 Task: Create a rule from the Routing list, Task moved to a section -> Set Priority in the project BeaconTech , set the section as Done clear the priority
Action: Mouse moved to (664, 265)
Screenshot: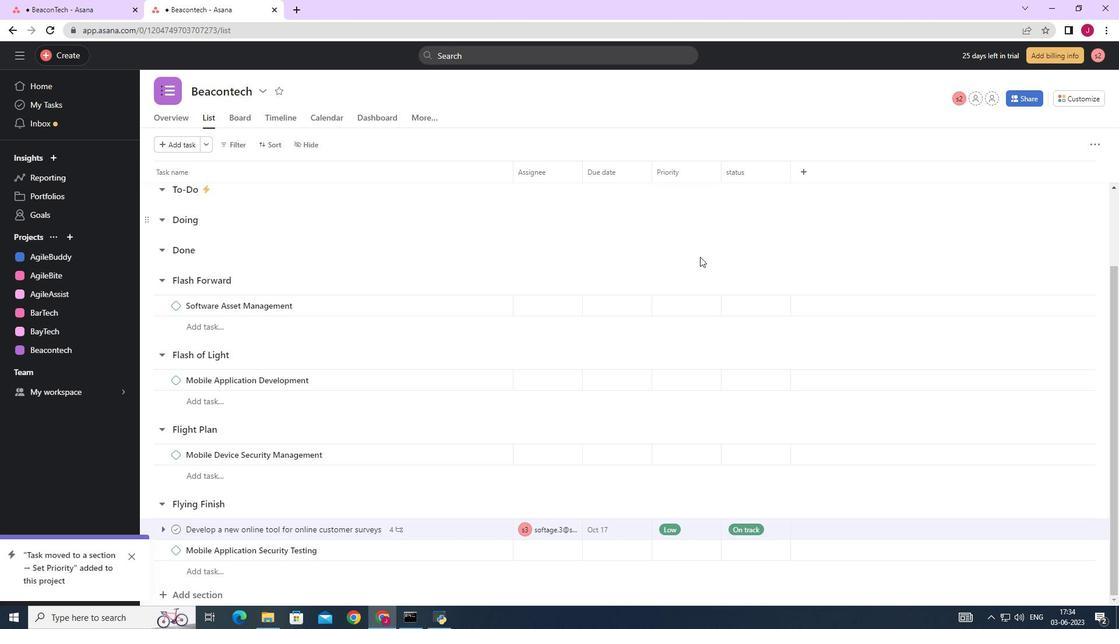 
Action: Mouse scrolled (664, 265) with delta (0, 0)
Screenshot: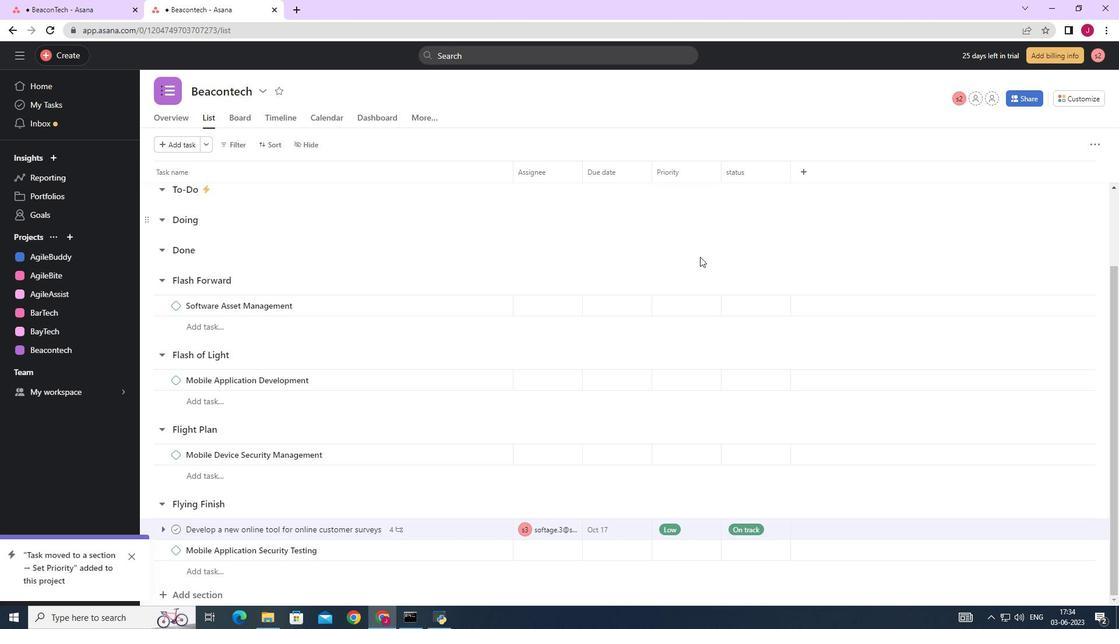 
Action: Mouse moved to (658, 265)
Screenshot: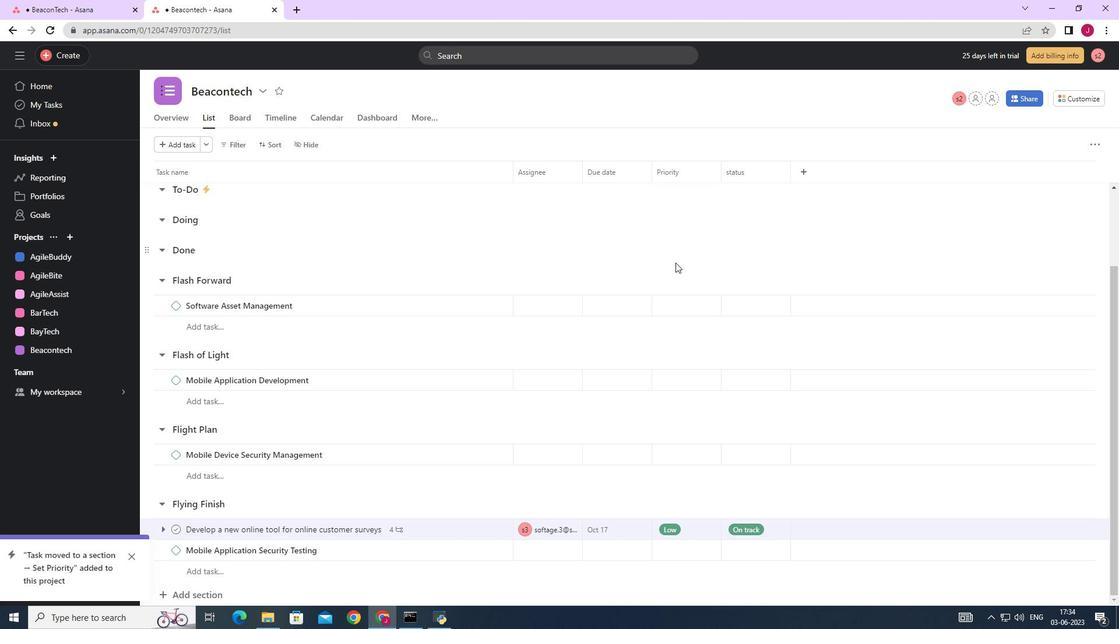 
Action: Mouse scrolled (662, 265) with delta (0, 0)
Screenshot: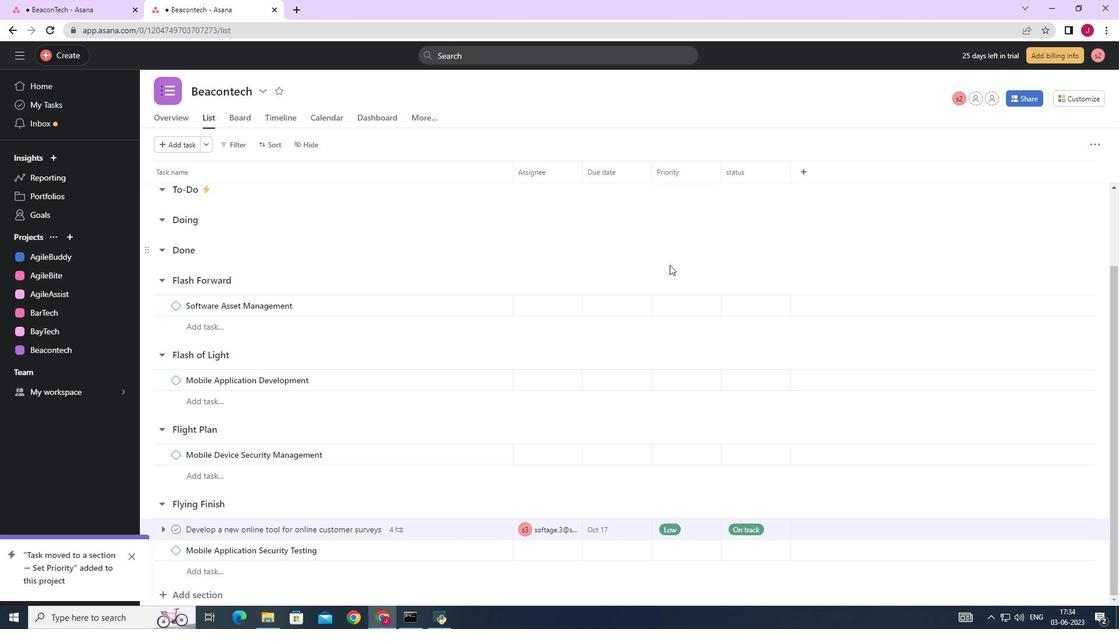 
Action: Mouse moved to (384, 306)
Screenshot: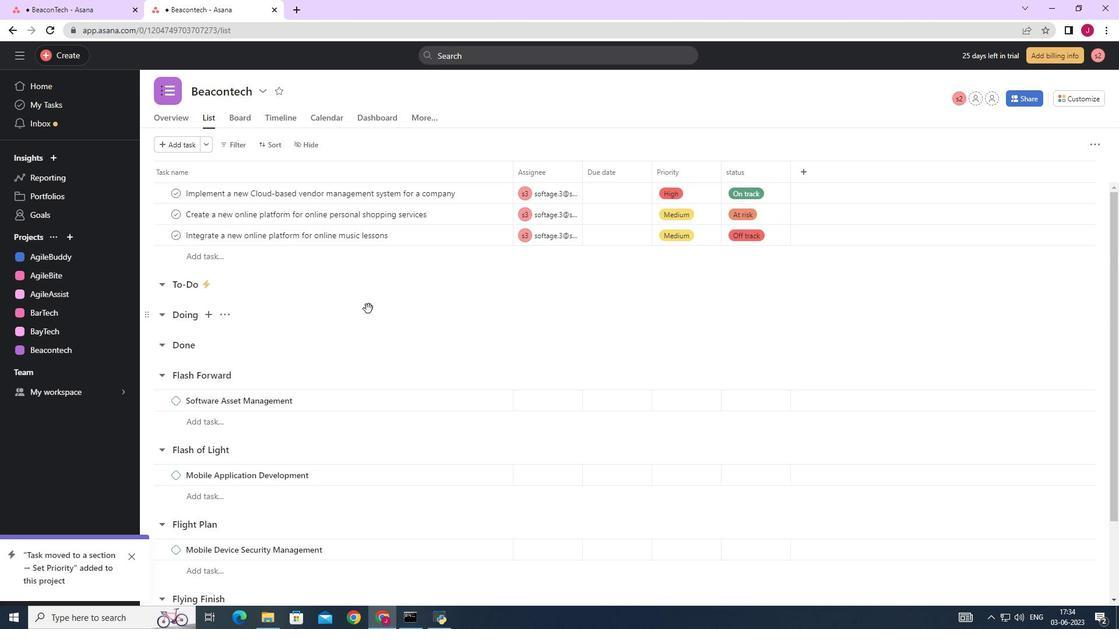 
Action: Mouse scrolled (384, 305) with delta (0, 0)
Screenshot: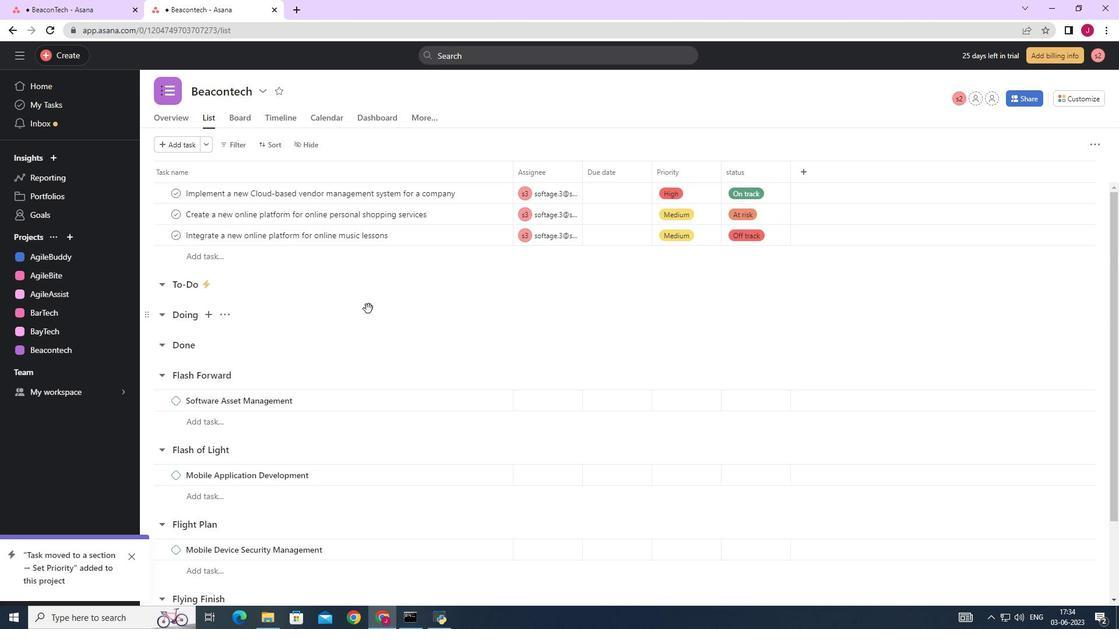 
Action: Mouse moved to (423, 307)
Screenshot: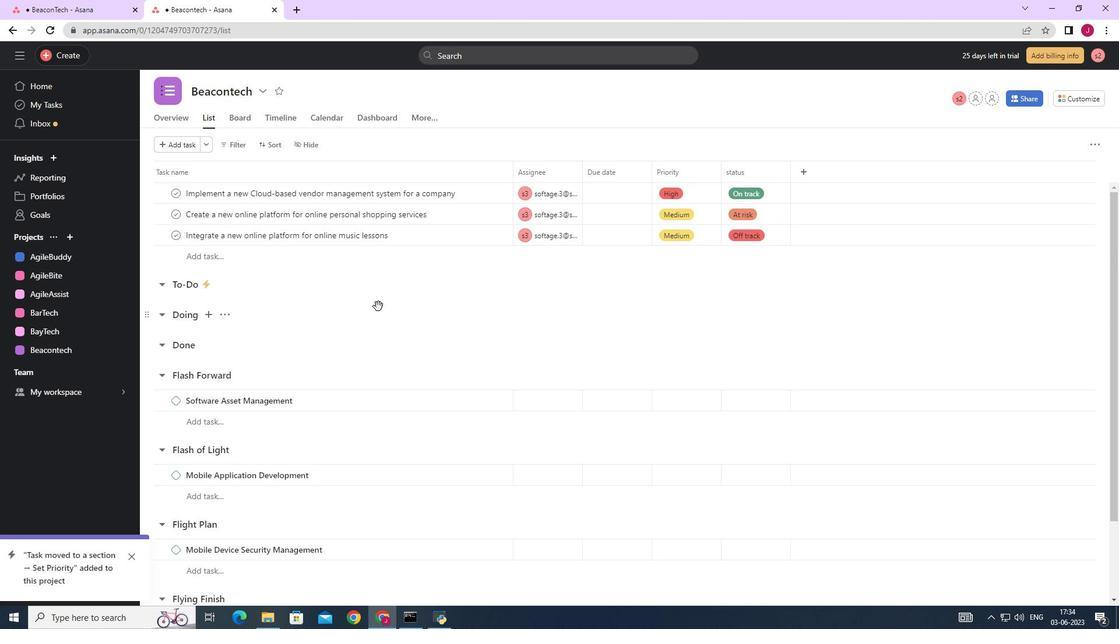 
Action: Mouse scrolled (401, 305) with delta (0, 0)
Screenshot: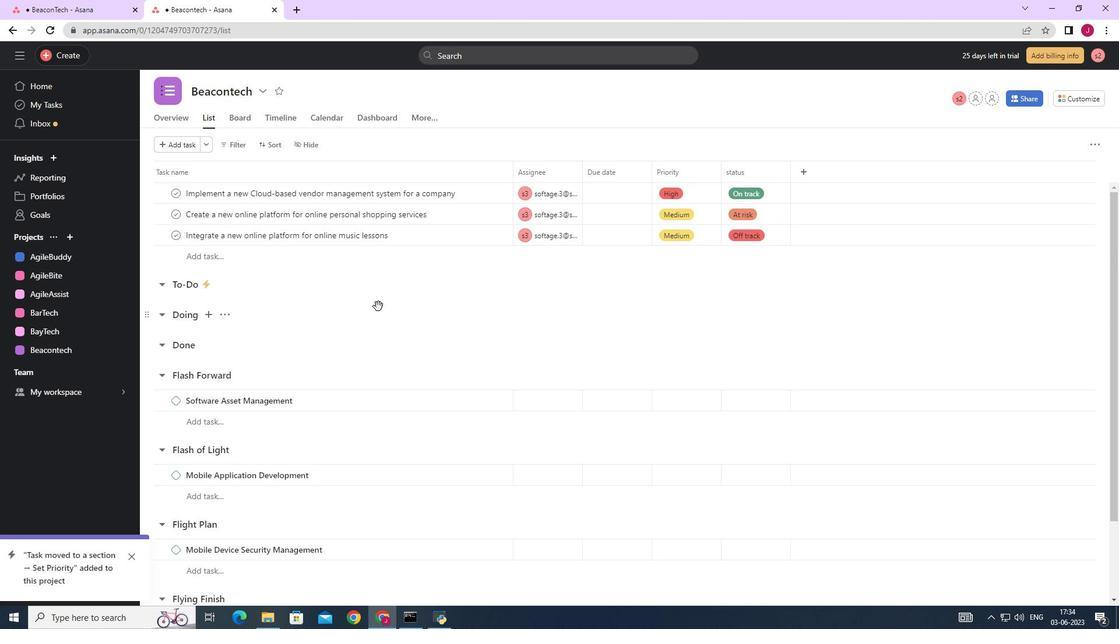 
Action: Mouse moved to (527, 308)
Screenshot: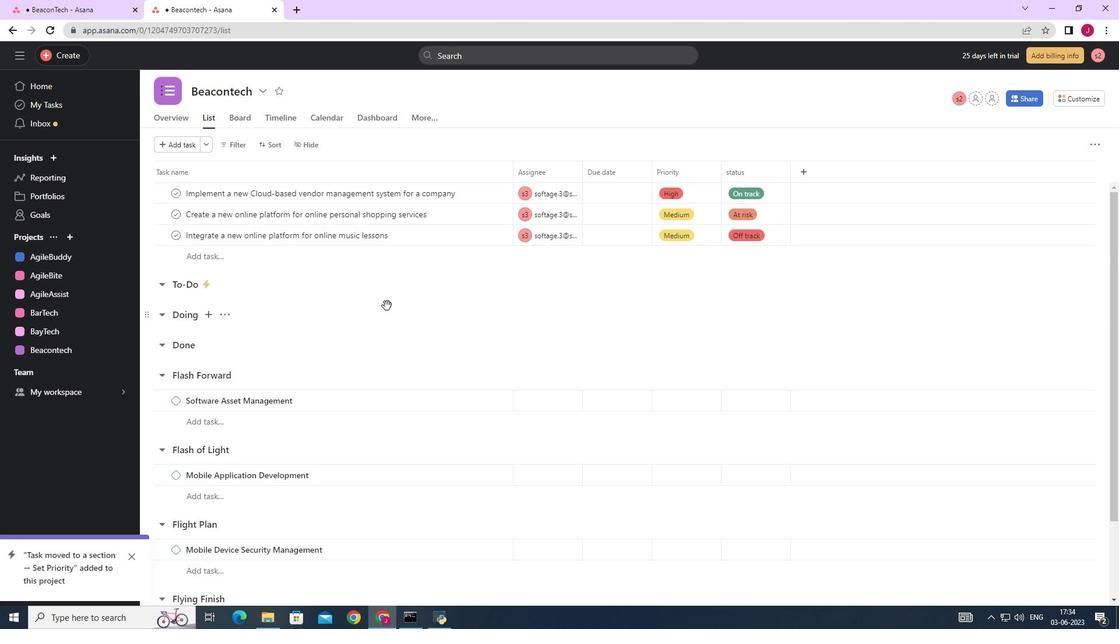
Action: Mouse scrolled (445, 306) with delta (0, 0)
Screenshot: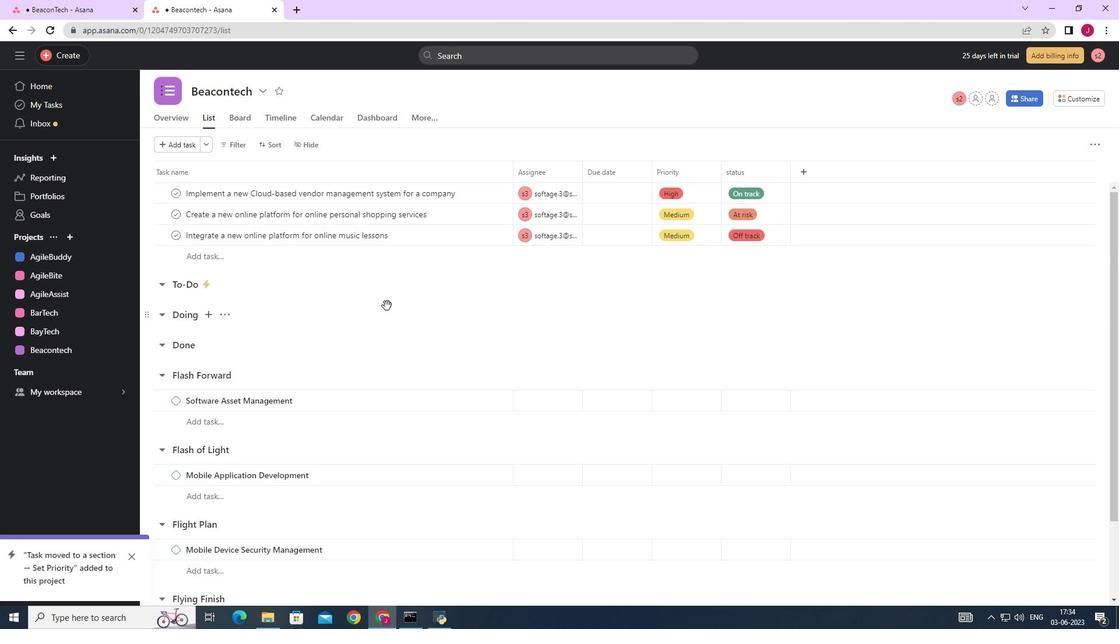 
Action: Mouse moved to (658, 312)
Screenshot: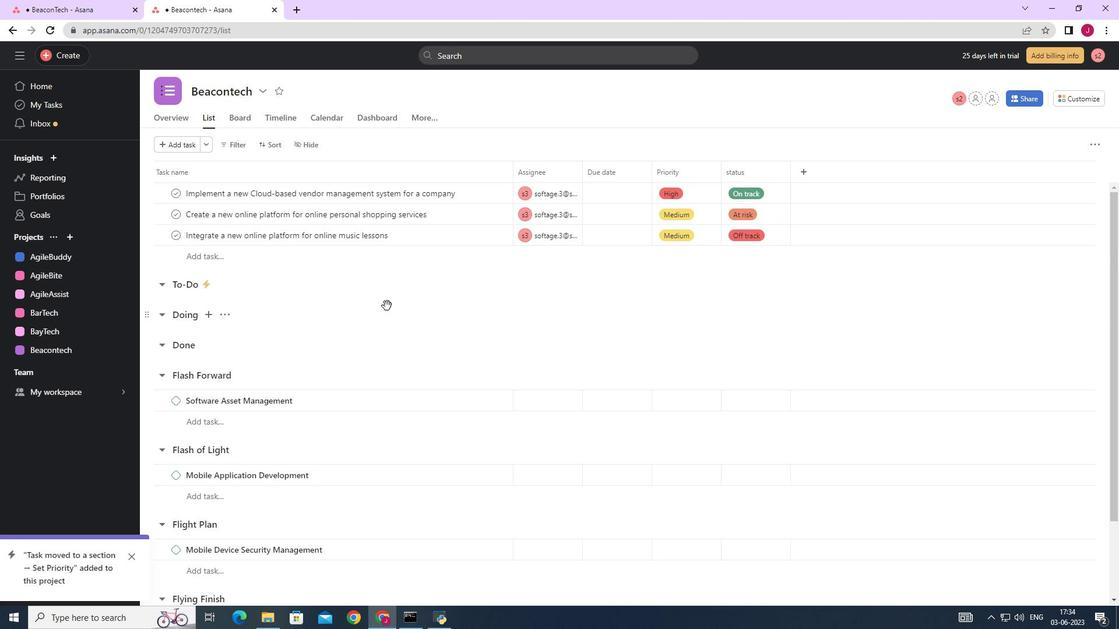 
Action: Mouse scrolled (579, 311) with delta (0, 0)
Screenshot: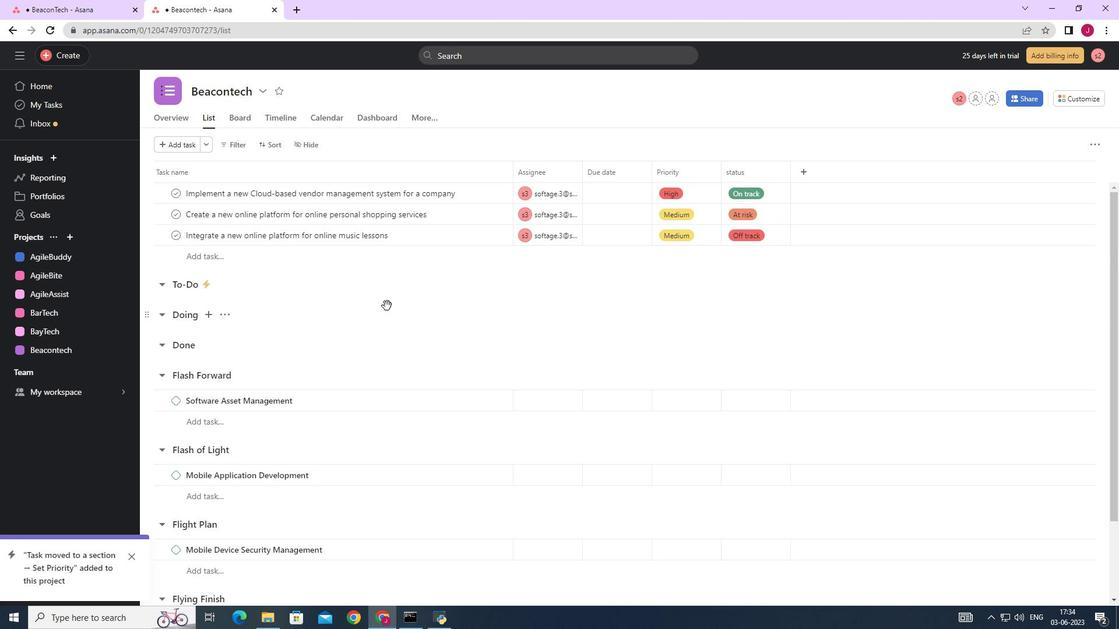 
Action: Mouse moved to (1076, 95)
Screenshot: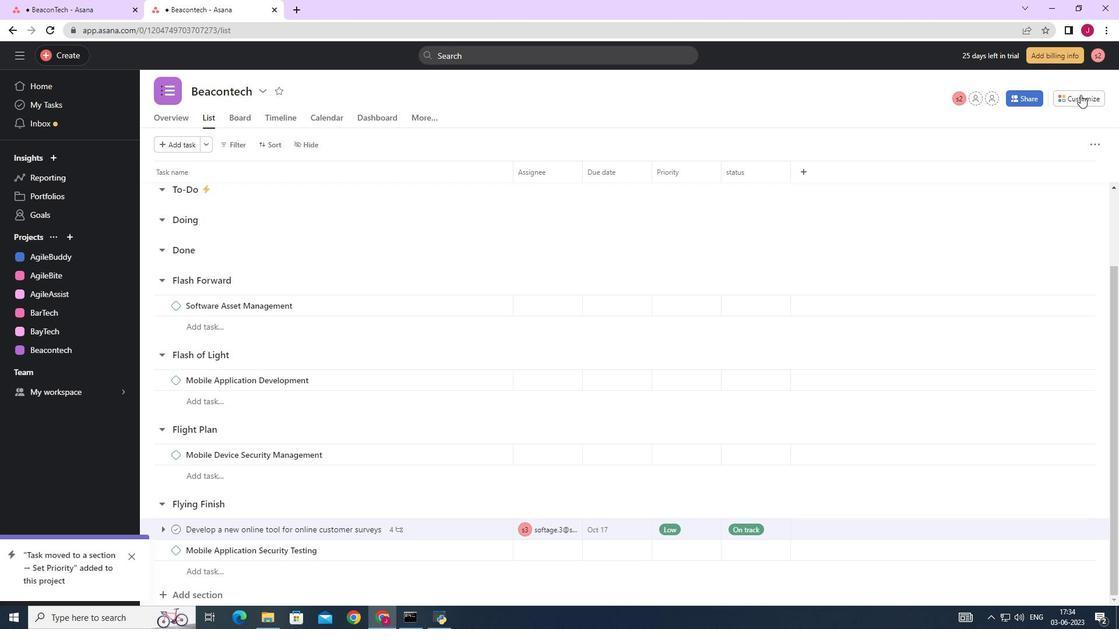 
Action: Mouse pressed left at (1076, 95)
Screenshot: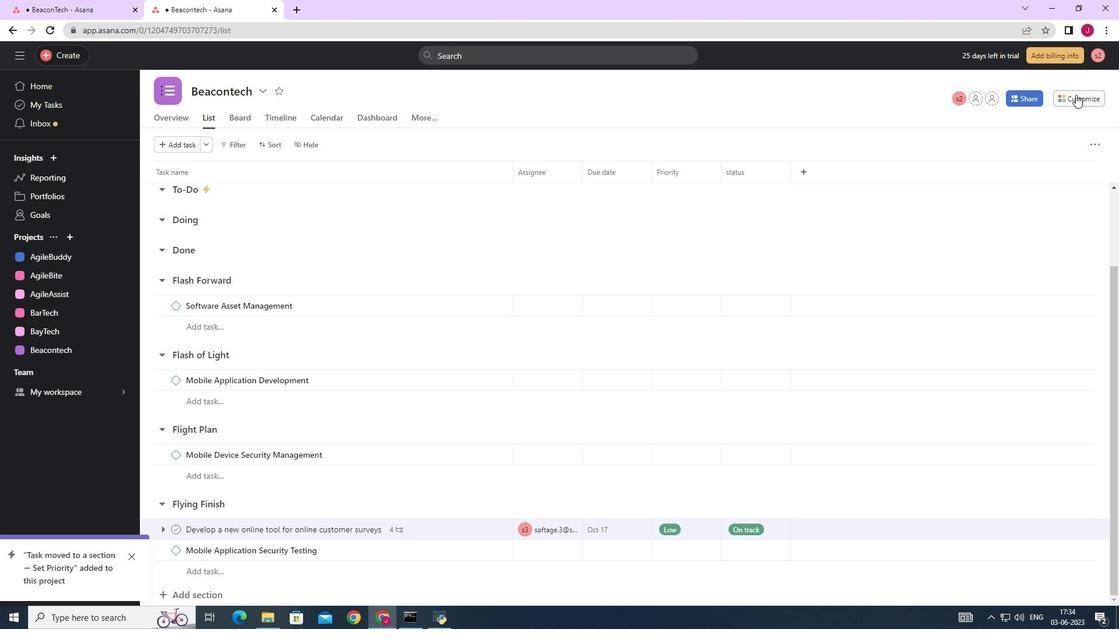
Action: Mouse moved to (872, 252)
Screenshot: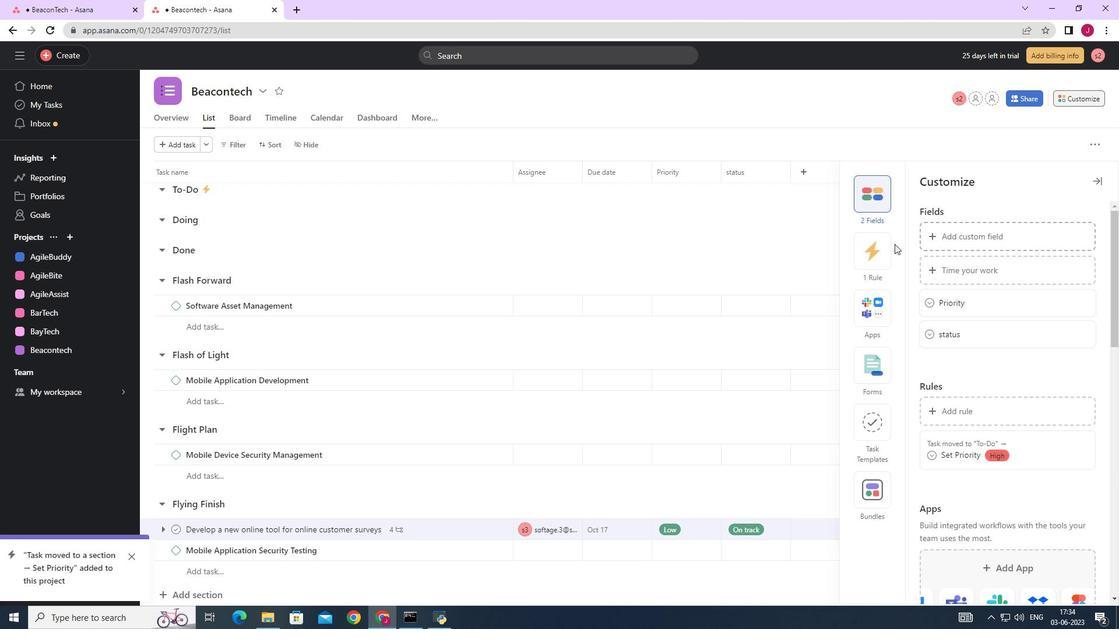 
Action: Mouse pressed left at (872, 252)
Screenshot: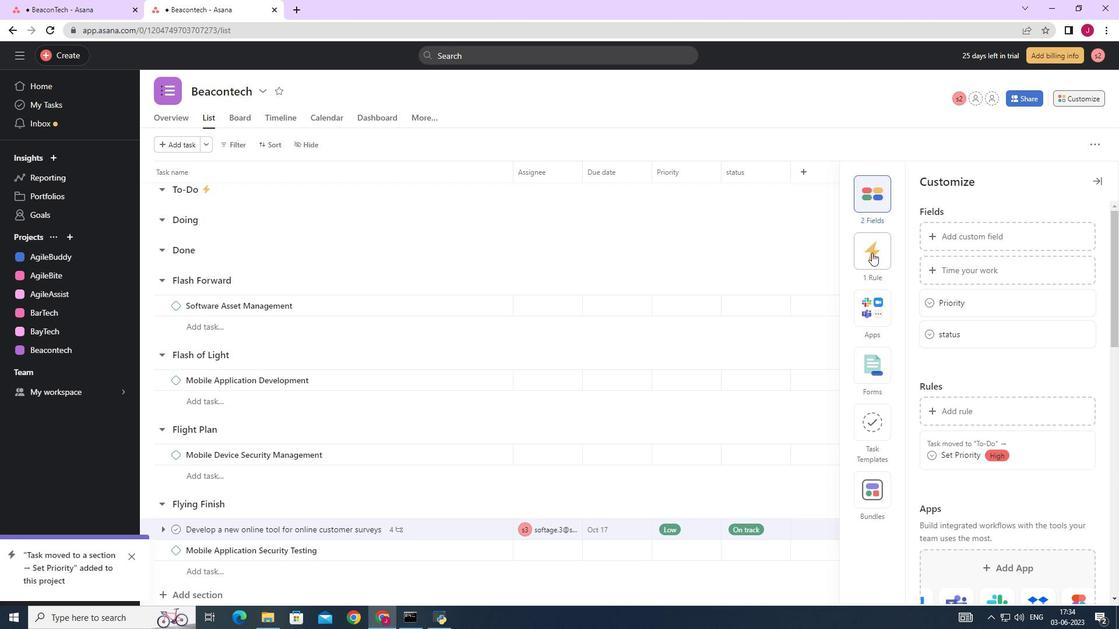 
Action: Mouse moved to (969, 237)
Screenshot: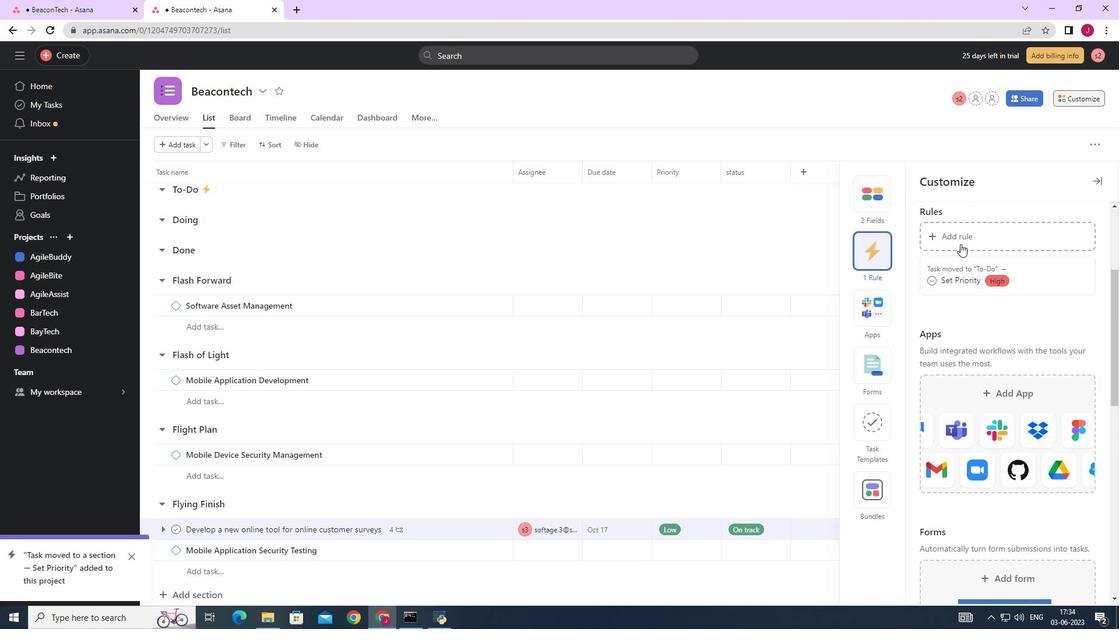 
Action: Mouse pressed left at (969, 237)
Screenshot: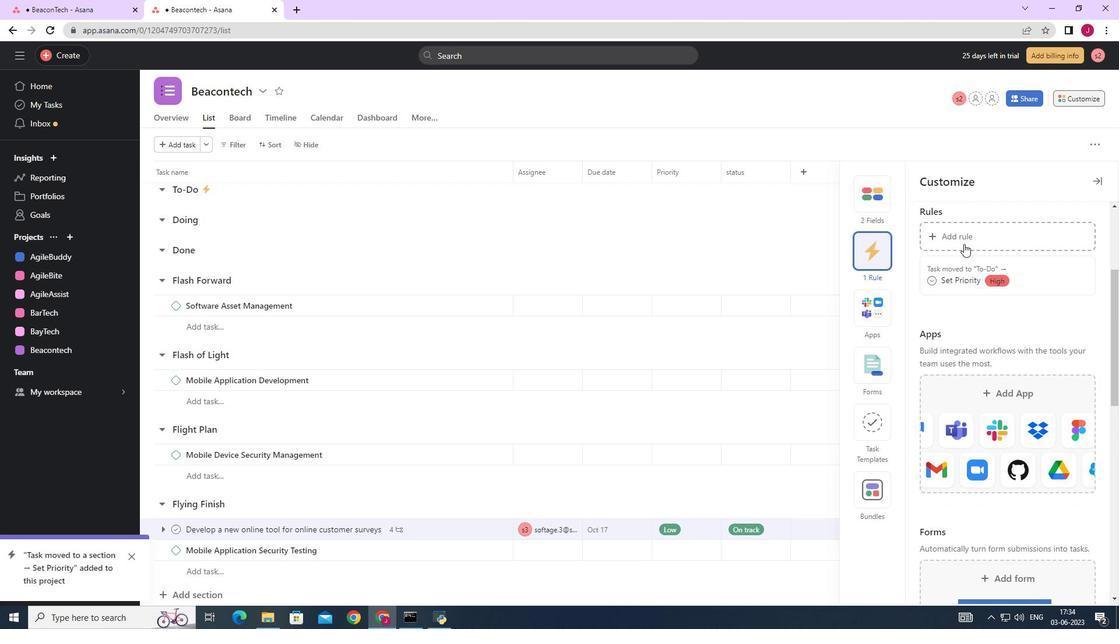 
Action: Mouse moved to (235, 154)
Screenshot: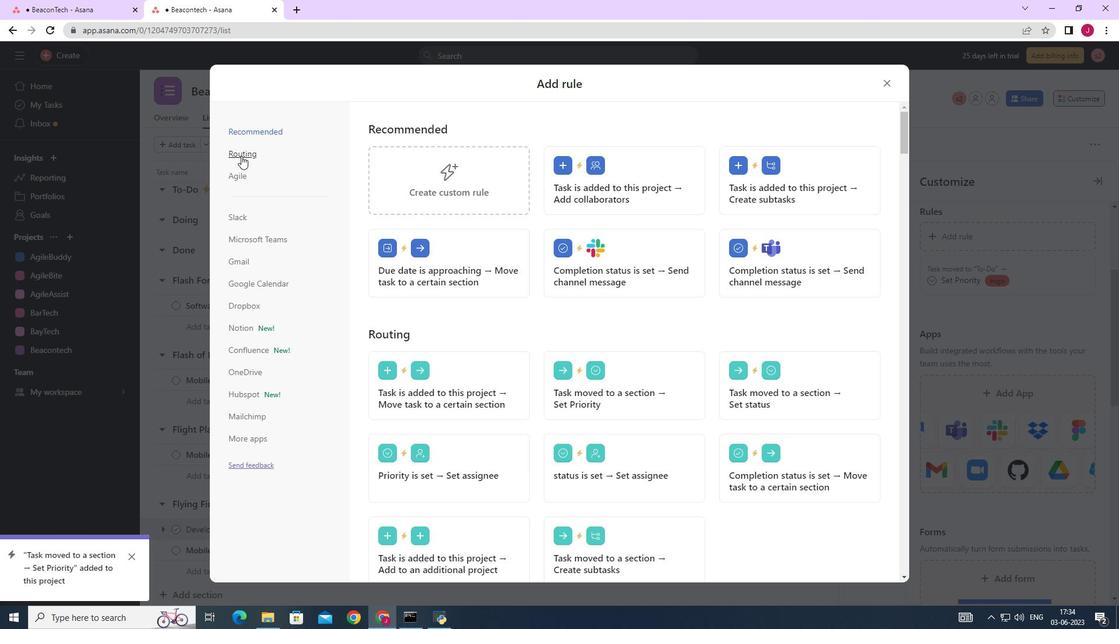 
Action: Mouse pressed left at (235, 154)
Screenshot: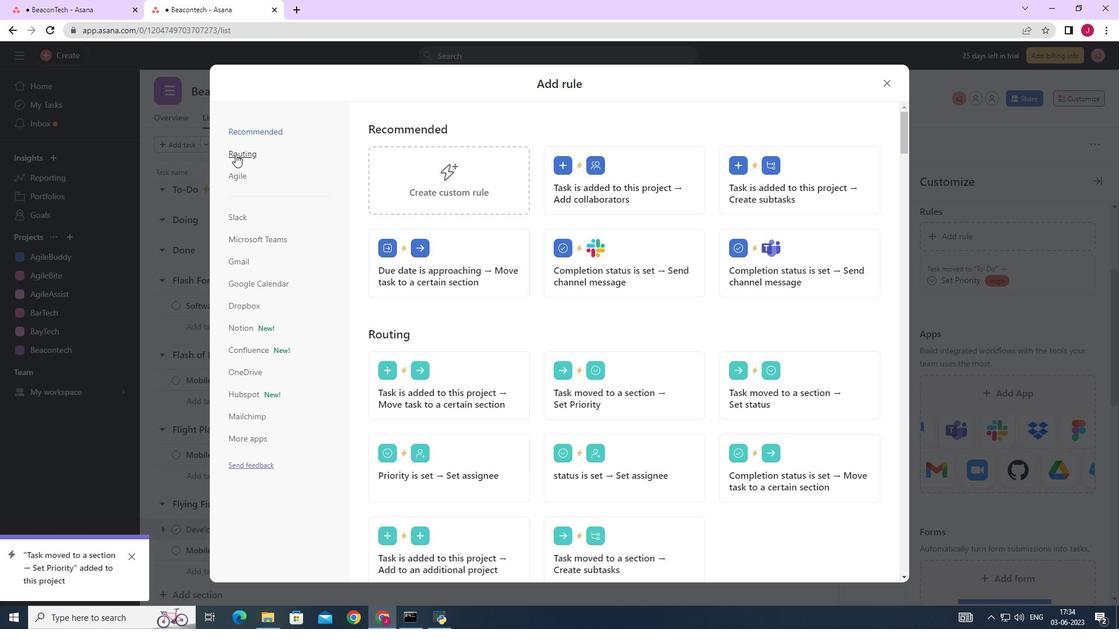 
Action: Mouse moved to (638, 164)
Screenshot: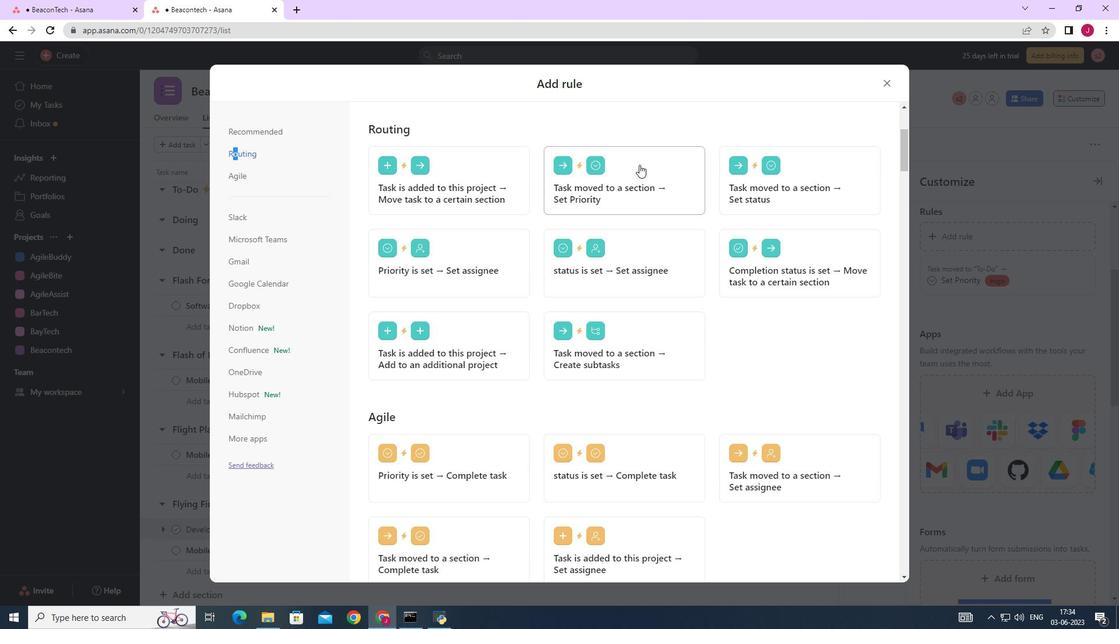 
Action: Mouse pressed left at (638, 164)
Screenshot: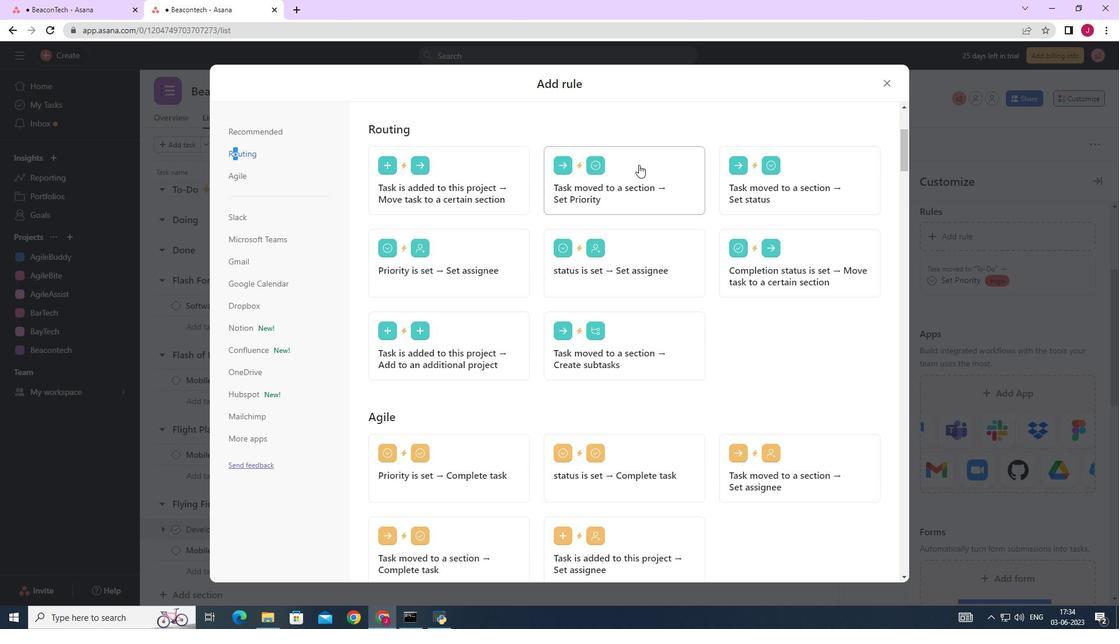 
Action: Mouse moved to (391, 320)
Screenshot: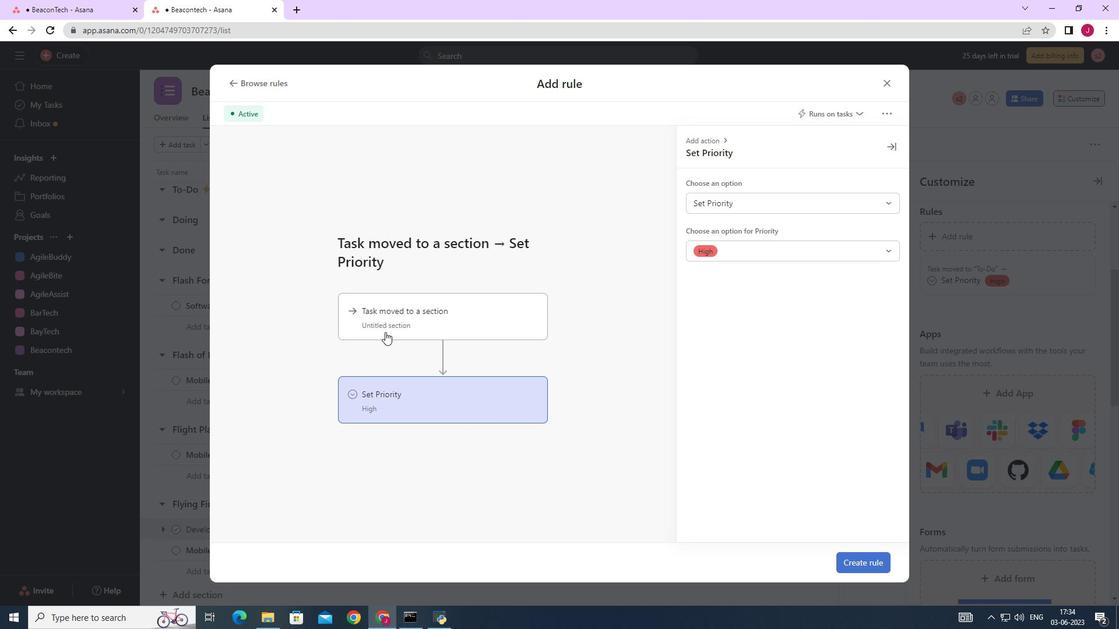 
Action: Mouse pressed left at (391, 320)
Screenshot: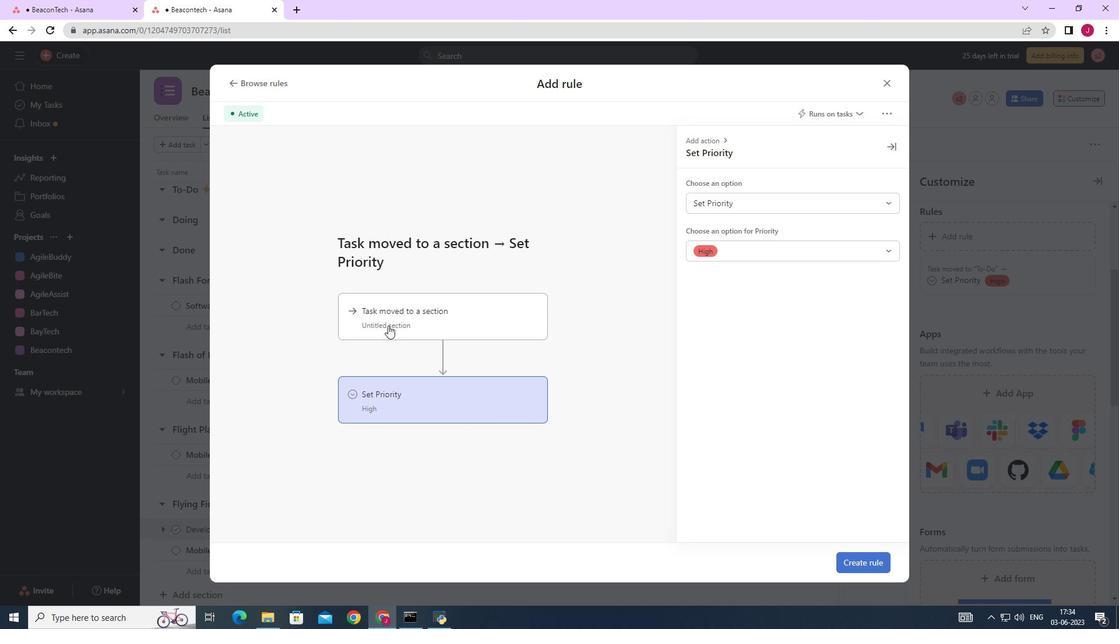 
Action: Mouse moved to (714, 201)
Screenshot: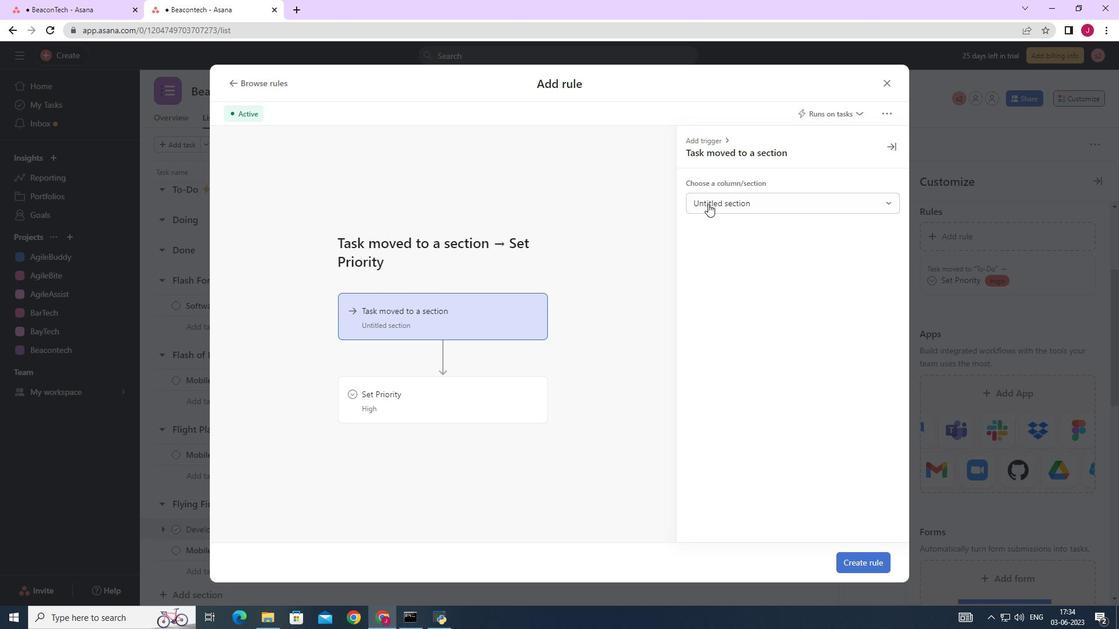 
Action: Mouse pressed left at (714, 201)
Screenshot: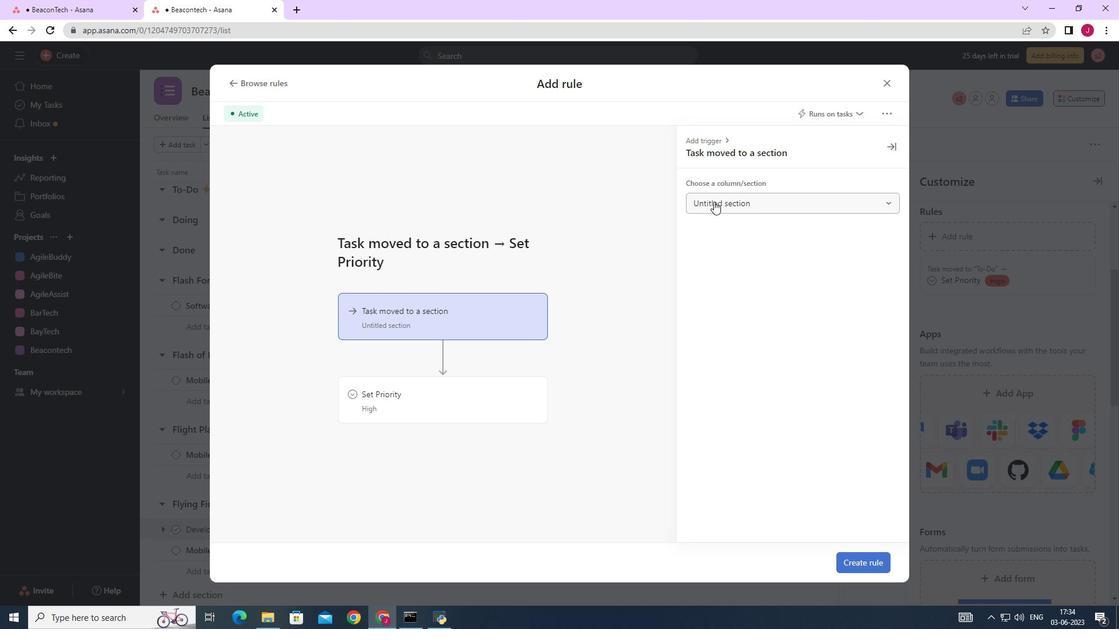 
Action: Mouse moved to (715, 289)
Screenshot: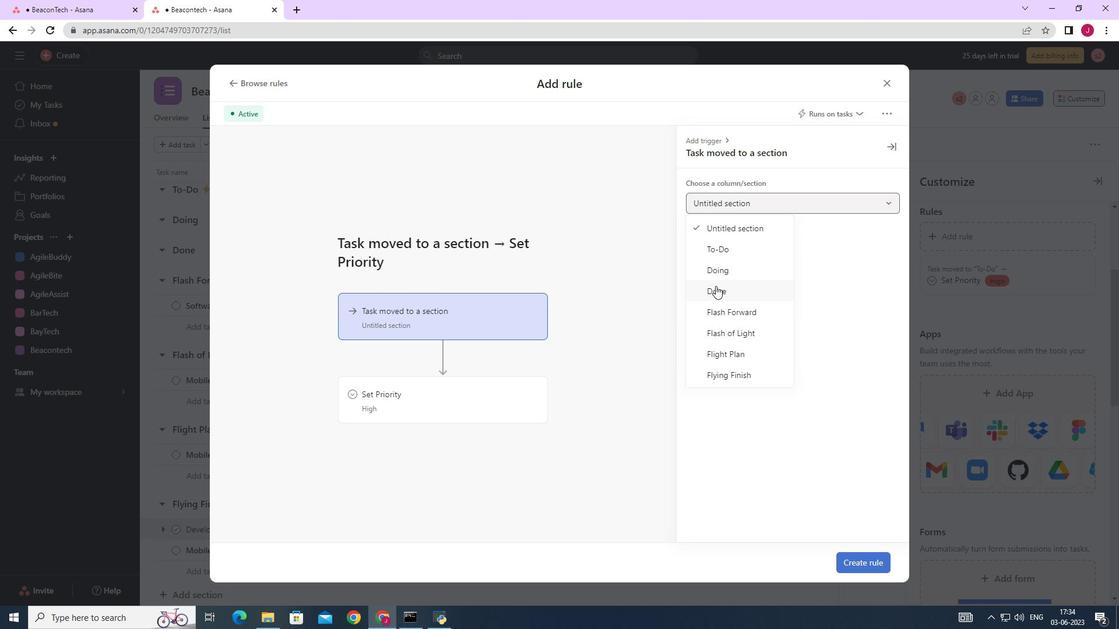 
Action: Mouse pressed left at (715, 289)
Screenshot: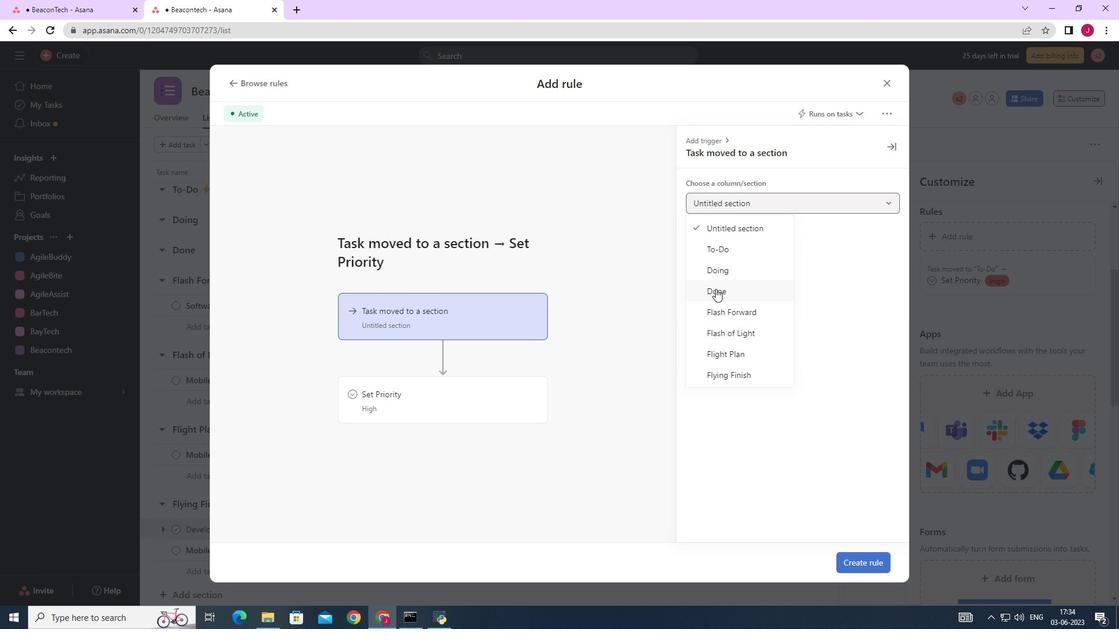 
Action: Mouse moved to (473, 390)
Screenshot: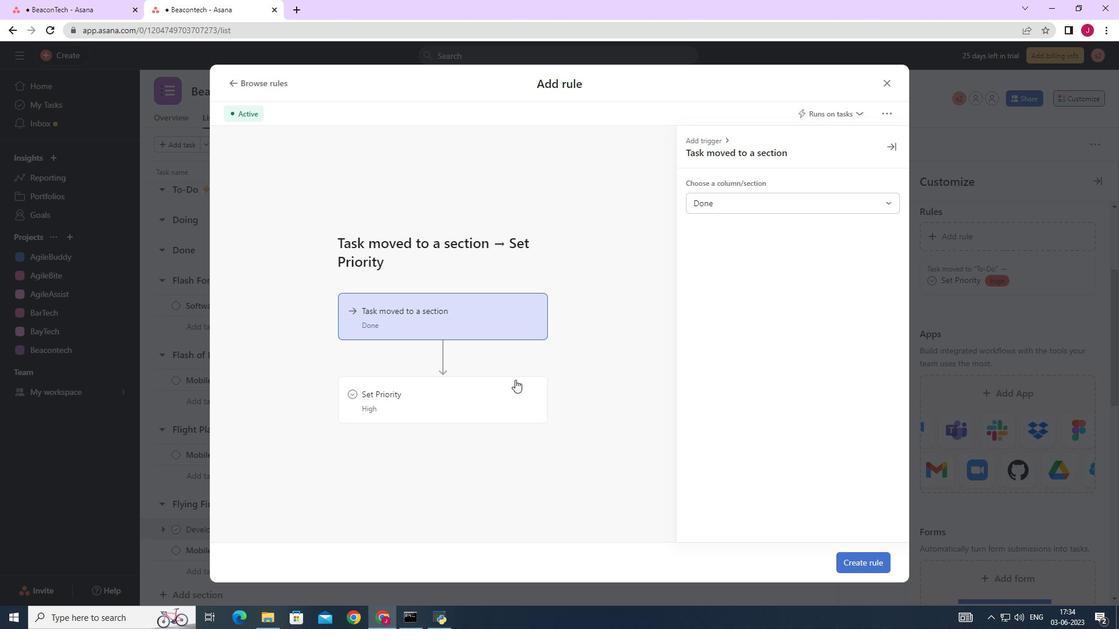 
Action: Mouse pressed left at (473, 390)
Screenshot: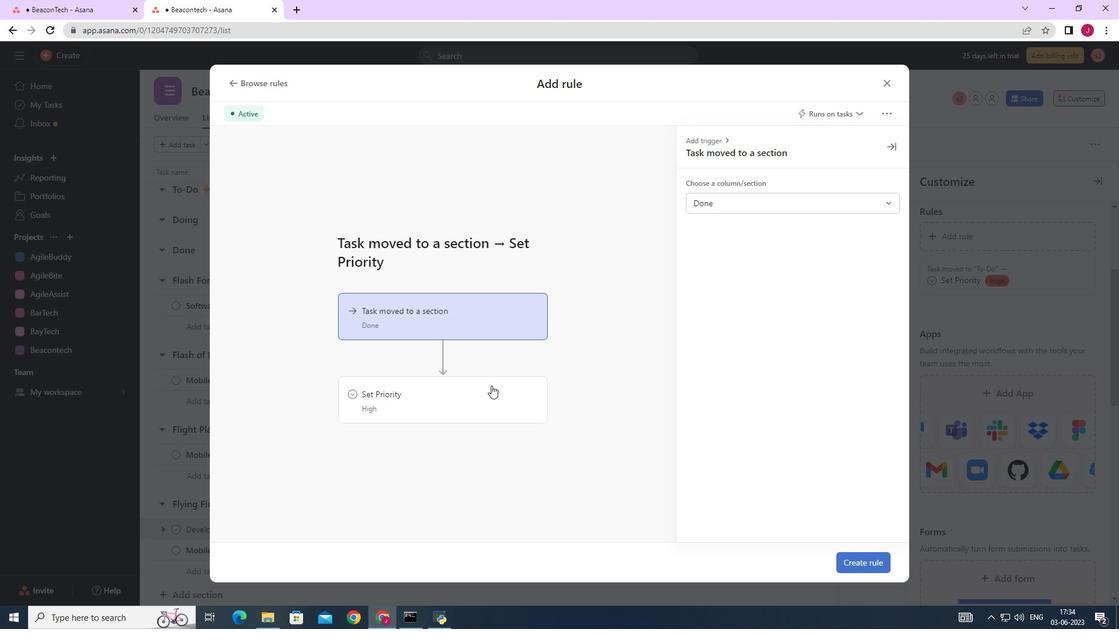 
Action: Mouse moved to (708, 202)
Screenshot: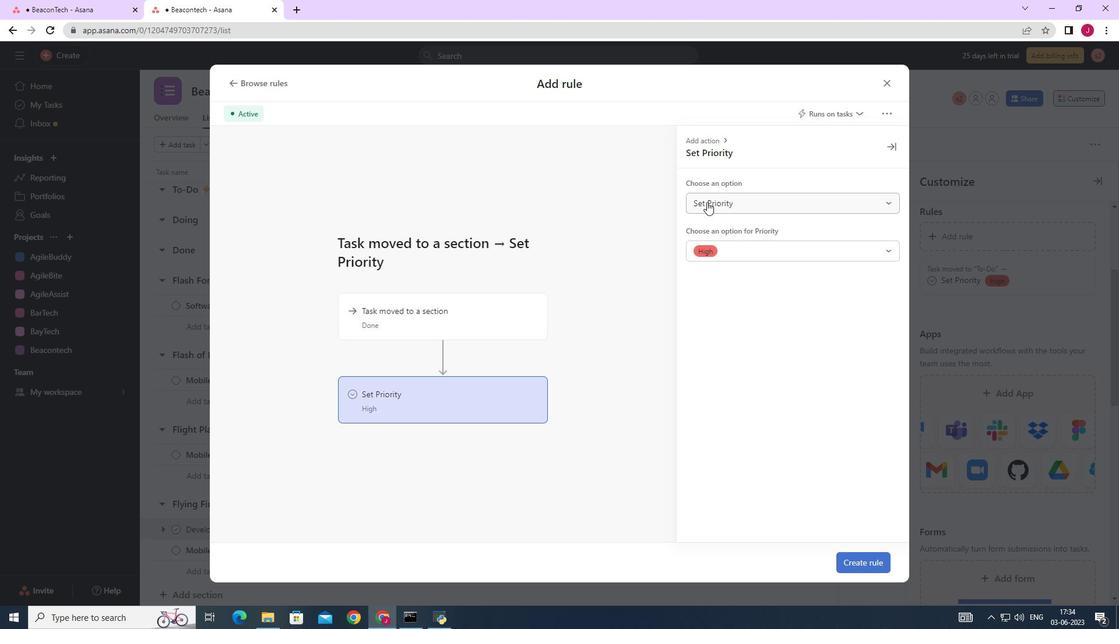 
Action: Mouse pressed left at (708, 202)
Screenshot: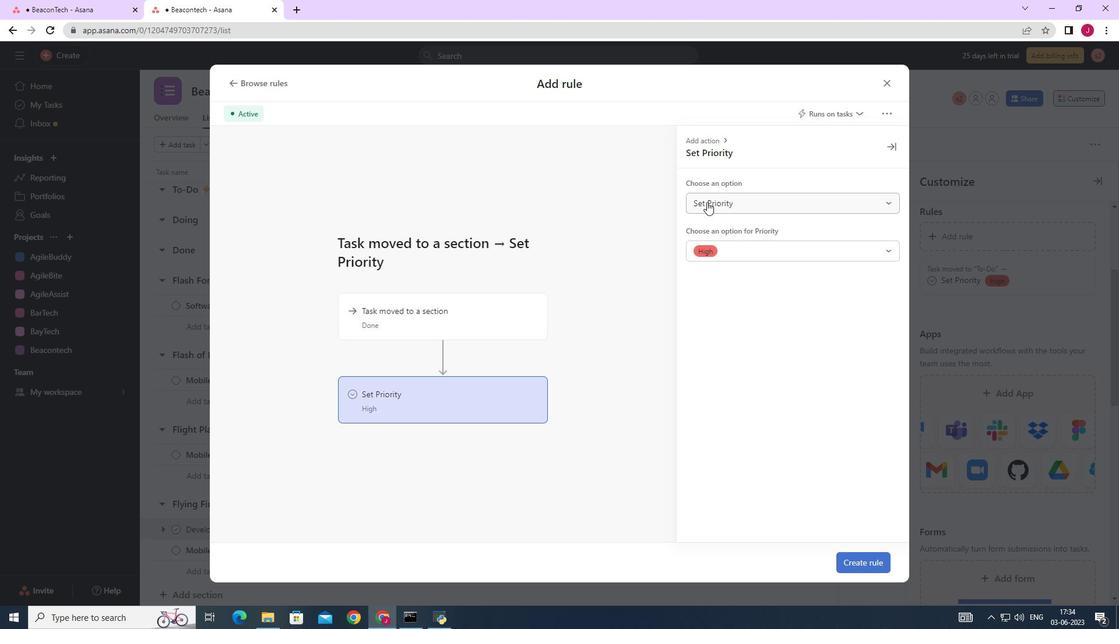 
Action: Mouse moved to (726, 244)
Screenshot: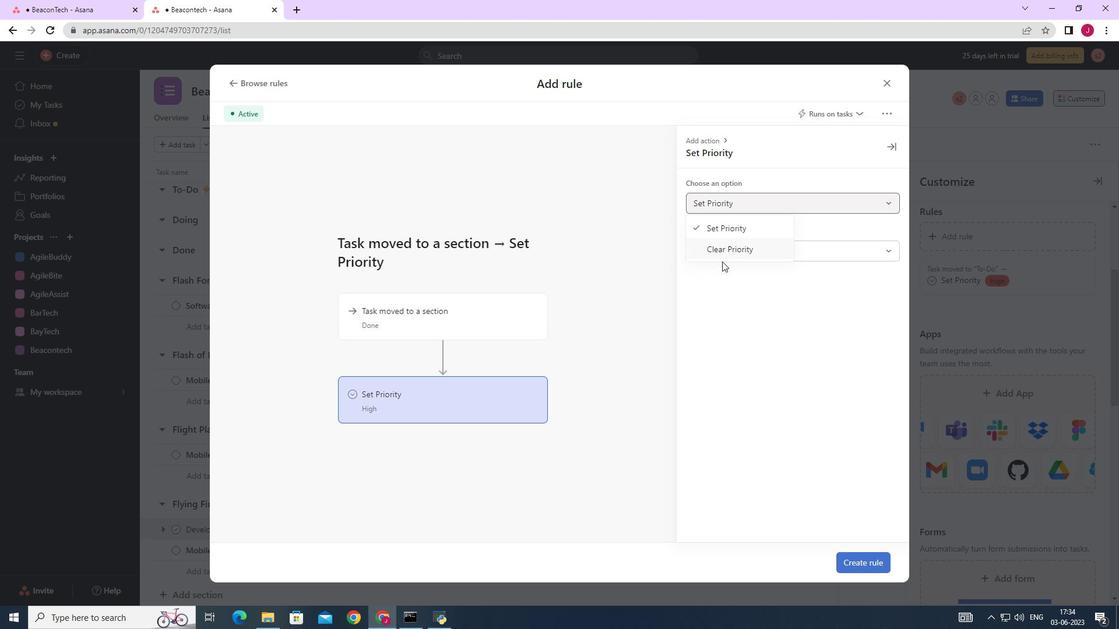 
Action: Mouse pressed left at (726, 244)
Screenshot: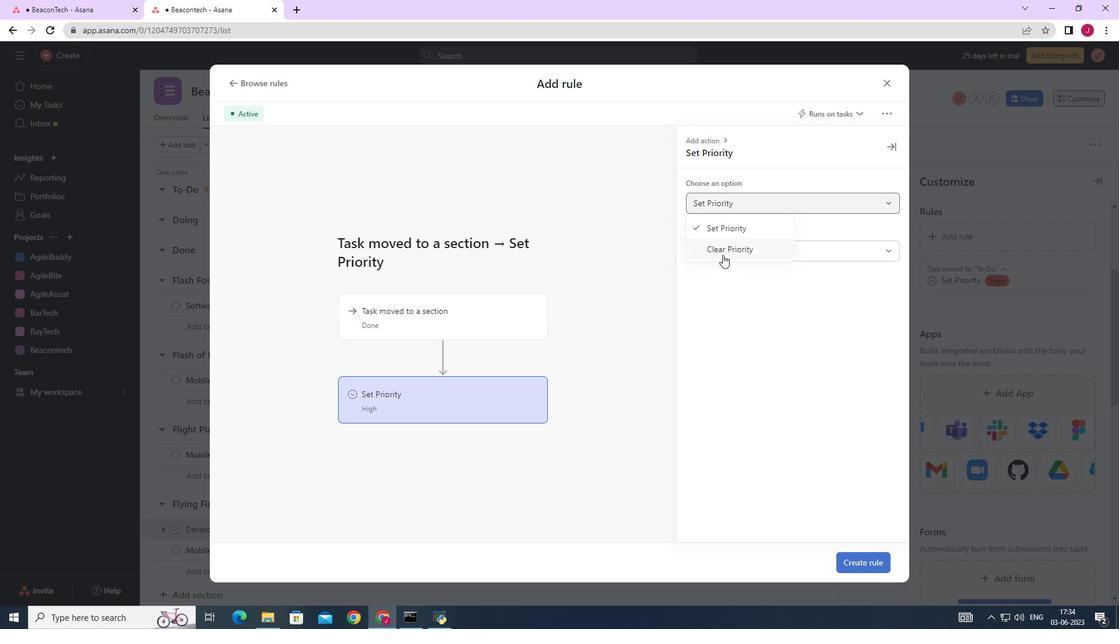 
Action: Mouse moved to (869, 562)
Screenshot: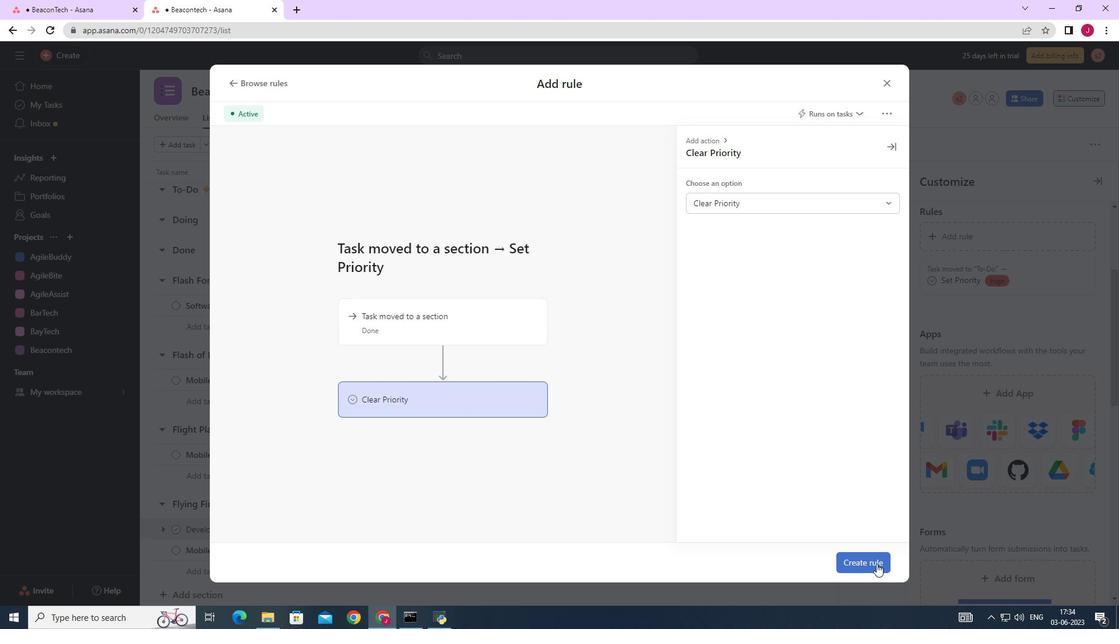 
Action: Mouse pressed left at (869, 562)
Screenshot: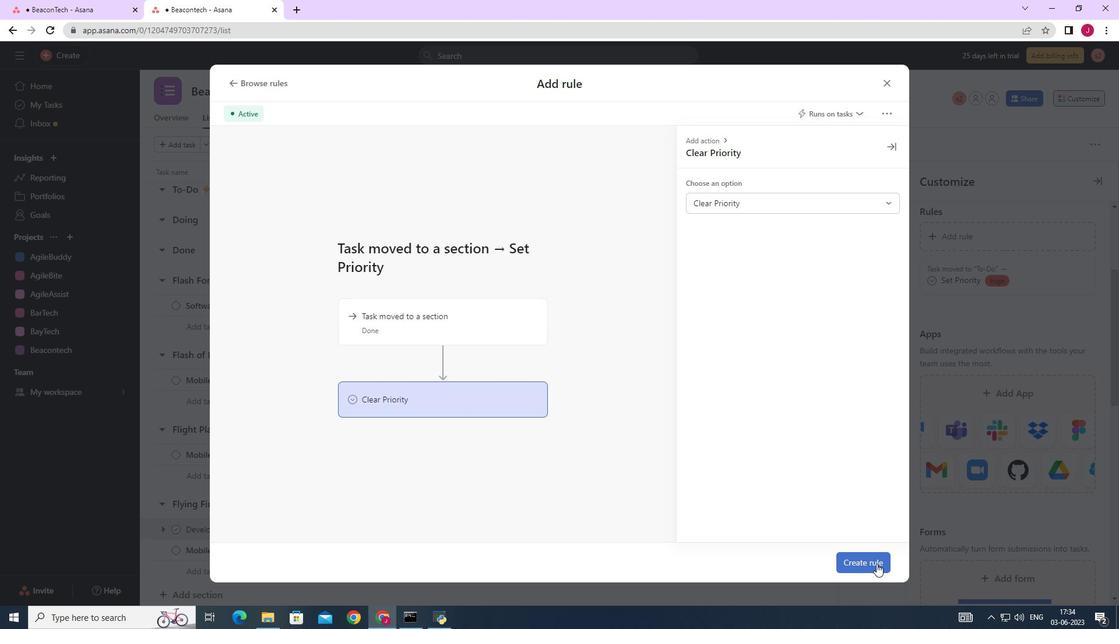 
Action: Mouse moved to (748, 508)
Screenshot: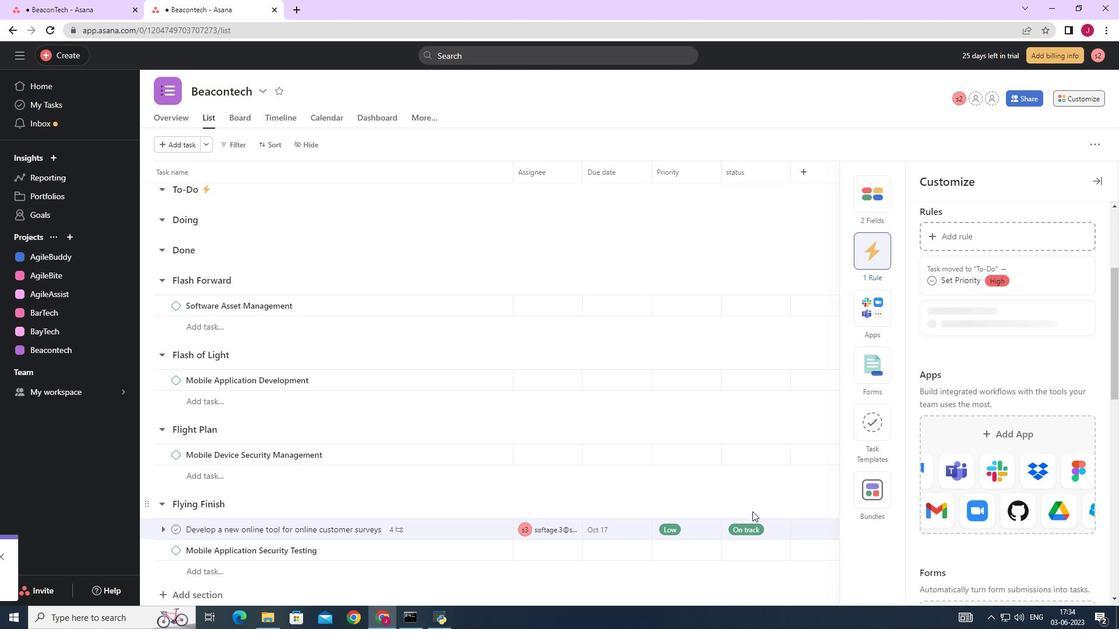 
